 Task: Create Workspace Healthcare Consulting Workspace description Create and manage company-wide digital transformation initiatives. Workspace type Sales CRM
Action: Mouse moved to (447, 105)
Screenshot: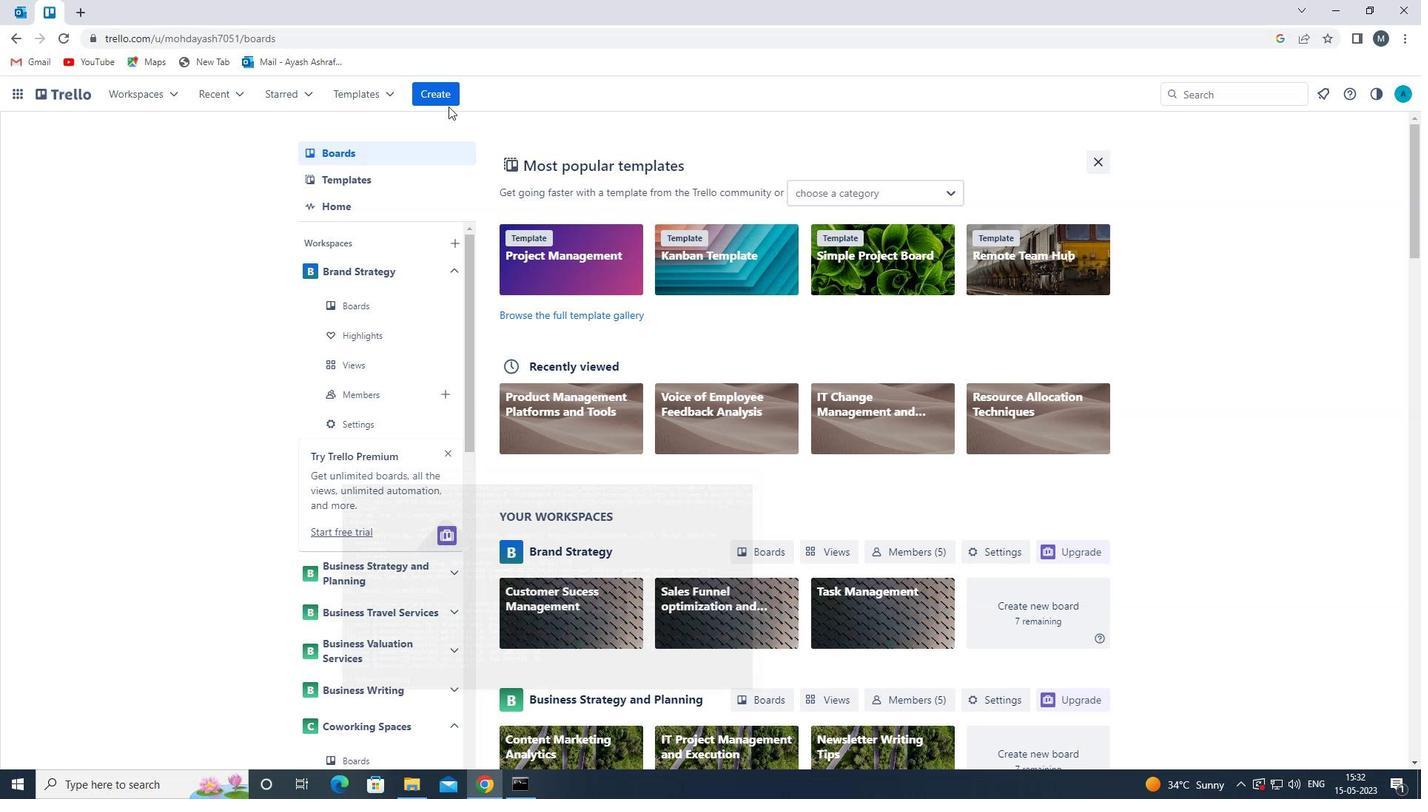 
Action: Mouse pressed left at (447, 105)
Screenshot: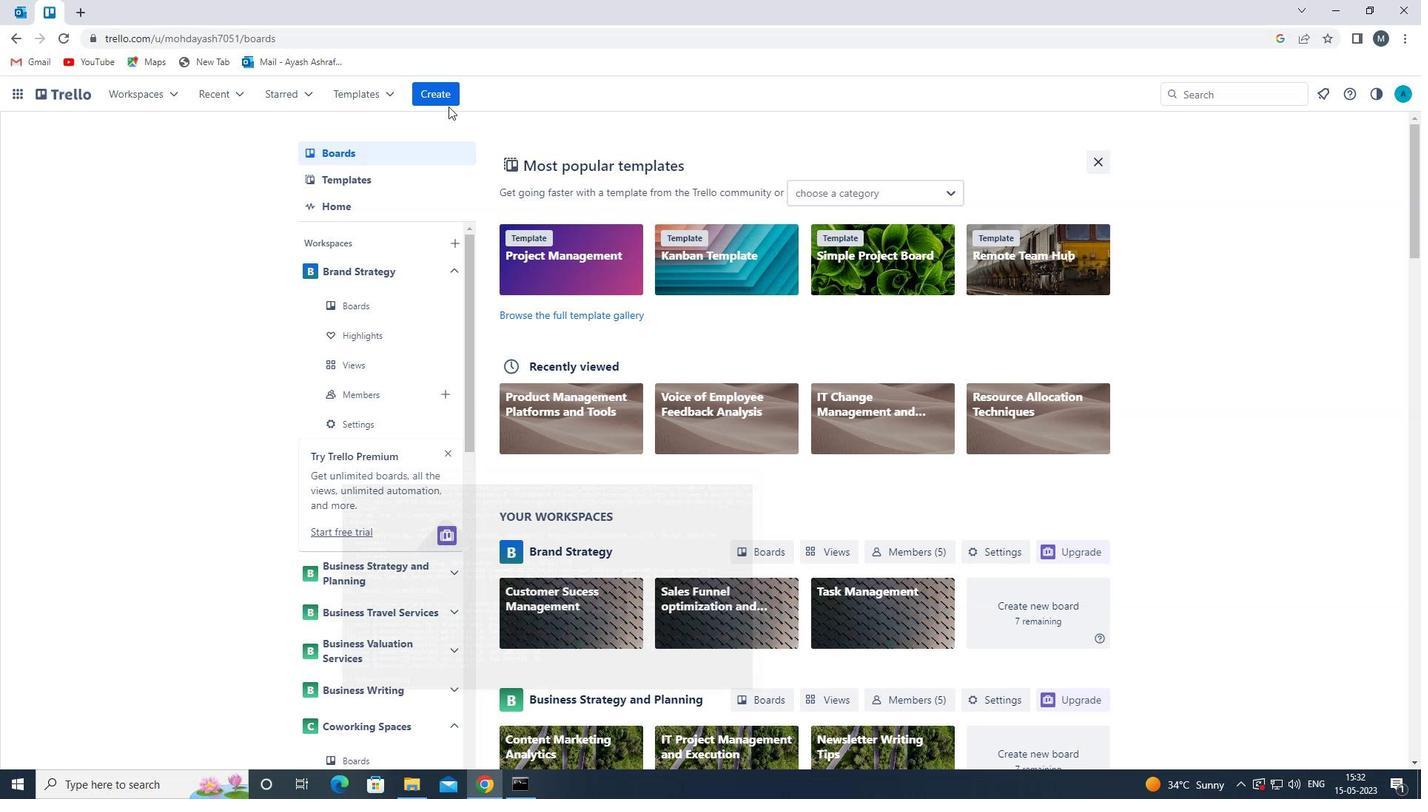 
Action: Mouse moved to (474, 245)
Screenshot: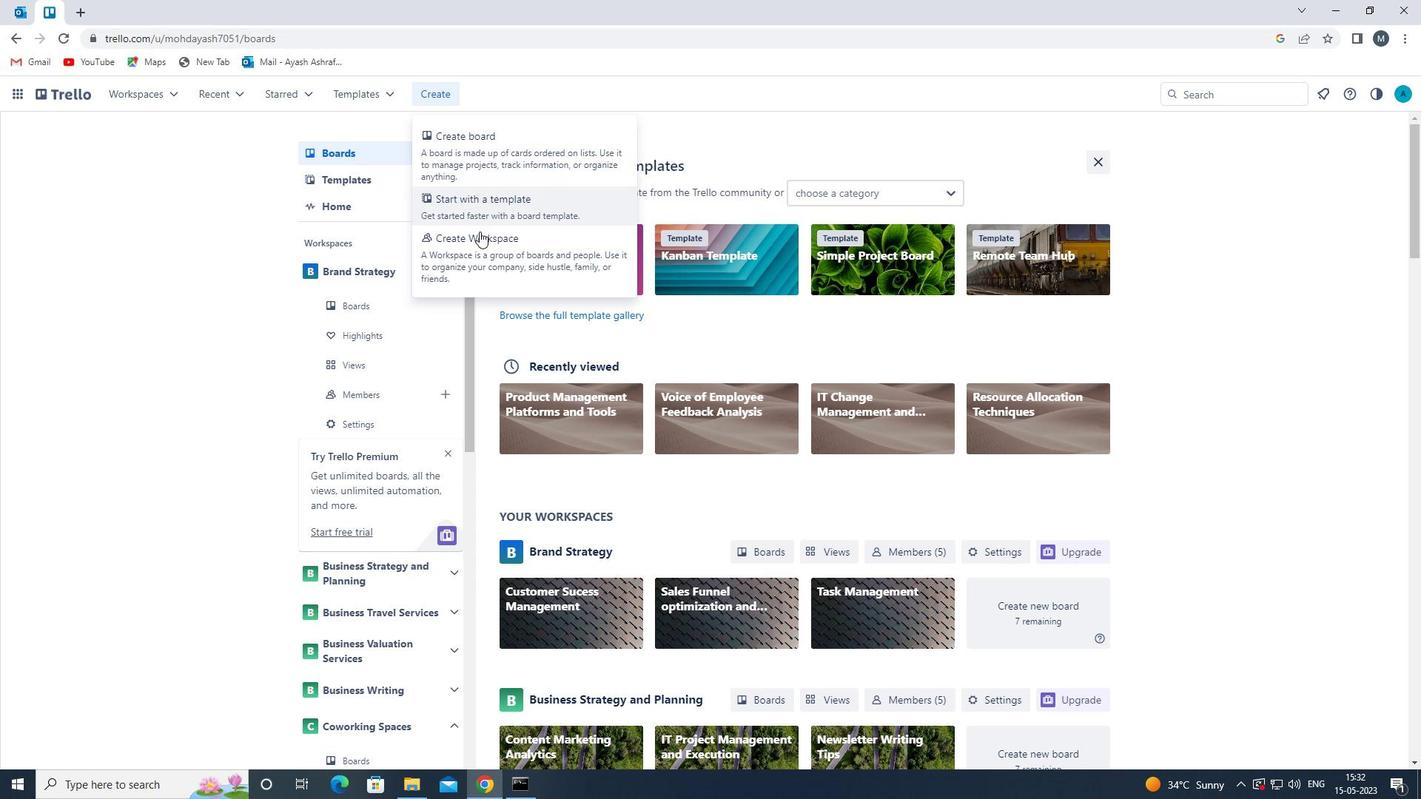 
Action: Mouse pressed left at (474, 245)
Screenshot: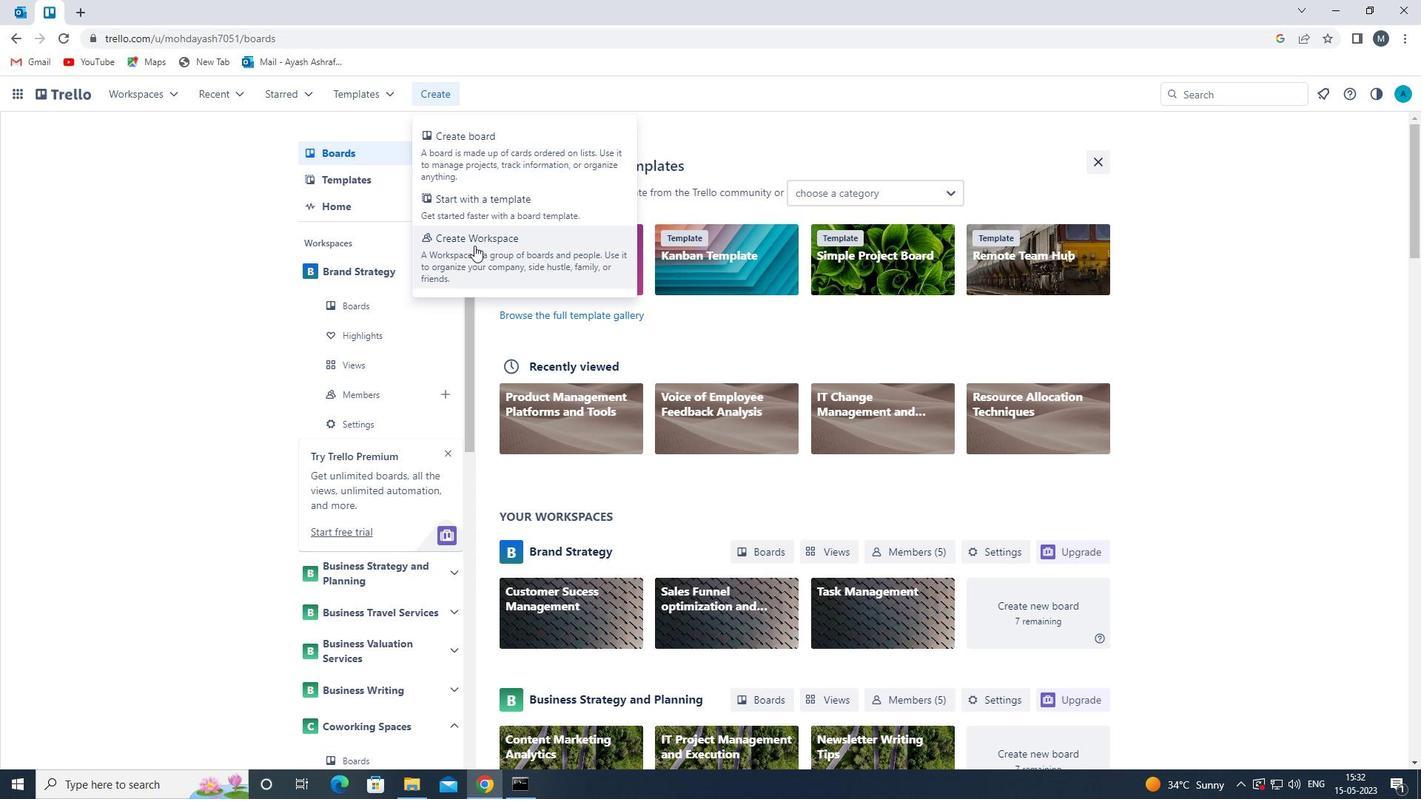 
Action: Mouse moved to (445, 291)
Screenshot: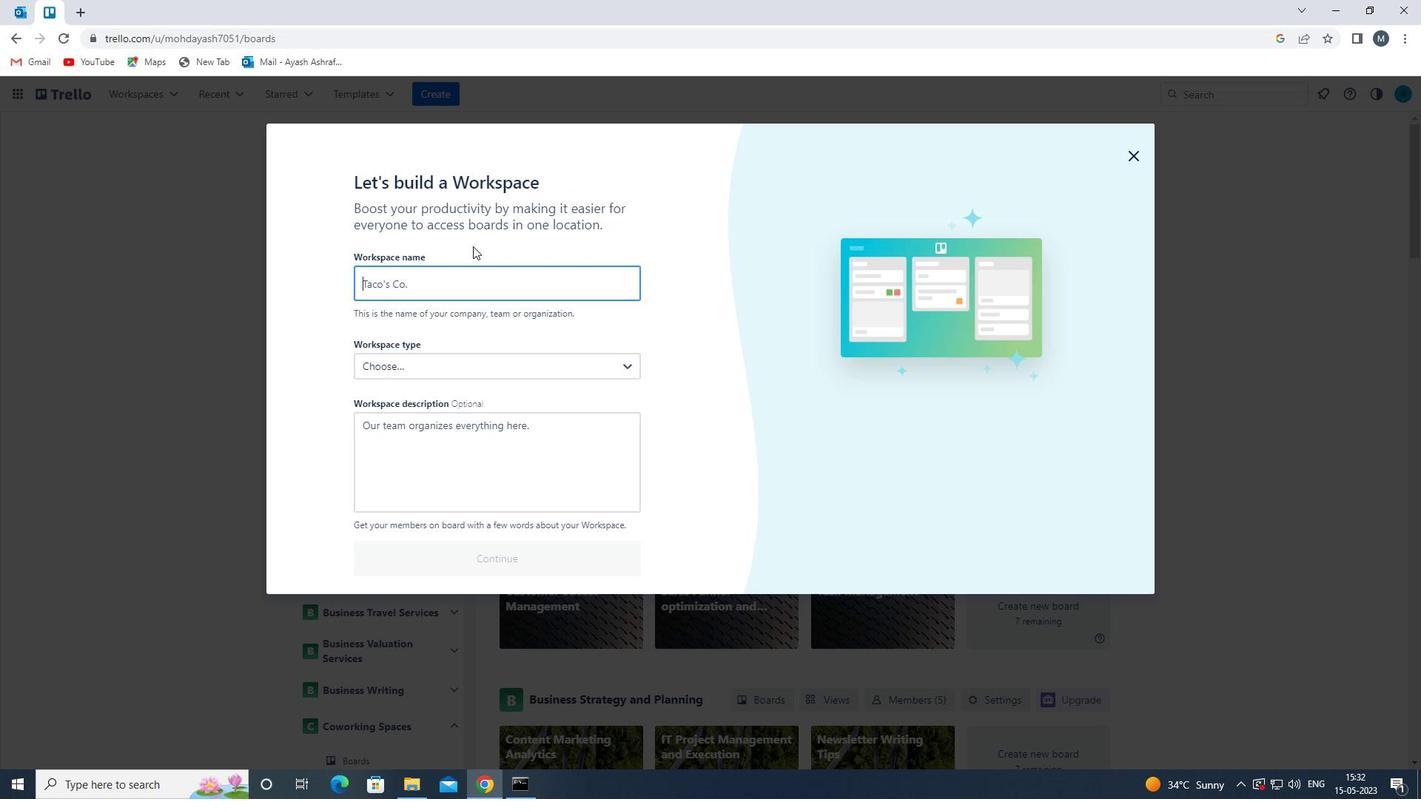 
Action: Mouse pressed left at (445, 291)
Screenshot: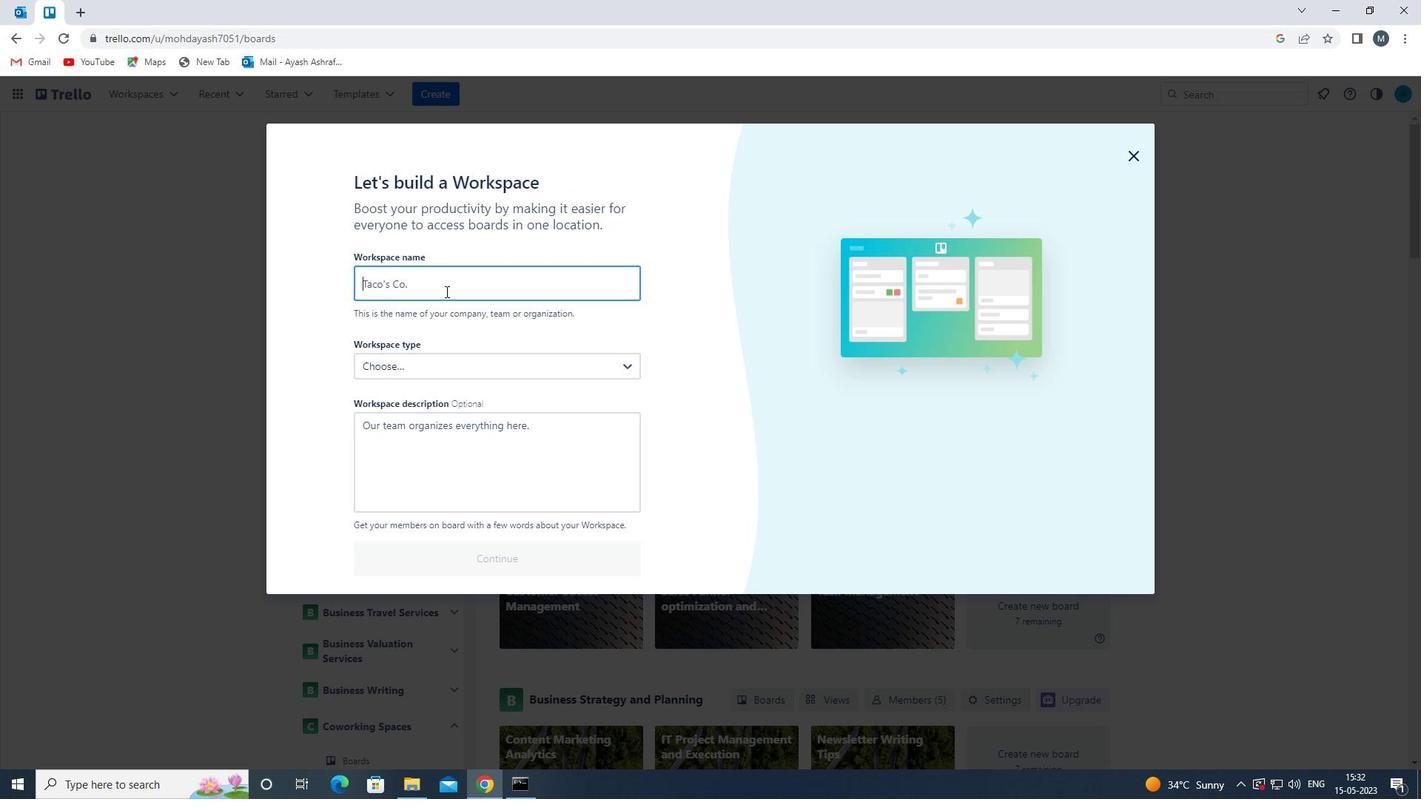 
Action: Mouse moved to (442, 292)
Screenshot: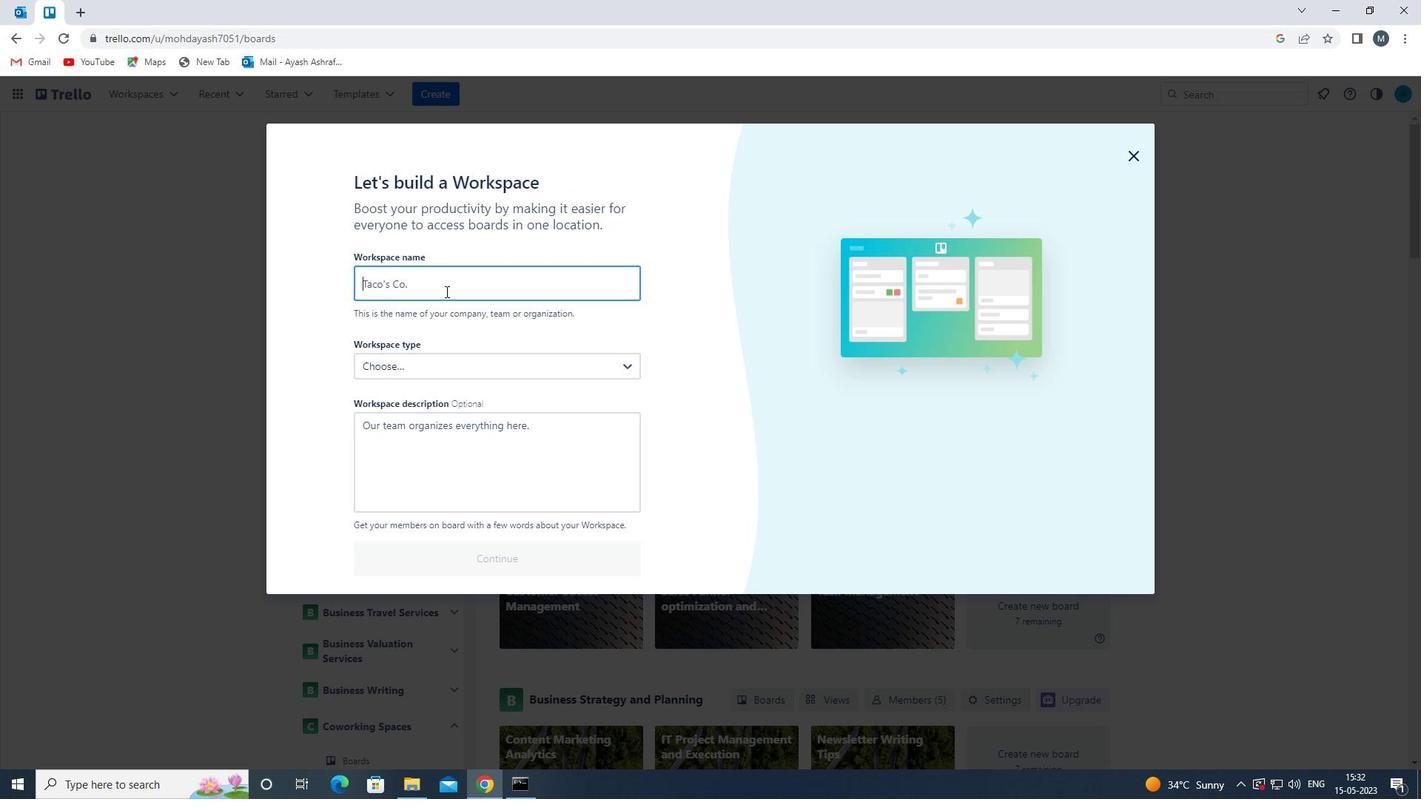 
Action: Key pressed <Key.shift>HEALTH<Key.space><Key.backspace>CARE<Key.space><Key.shift>
Screenshot: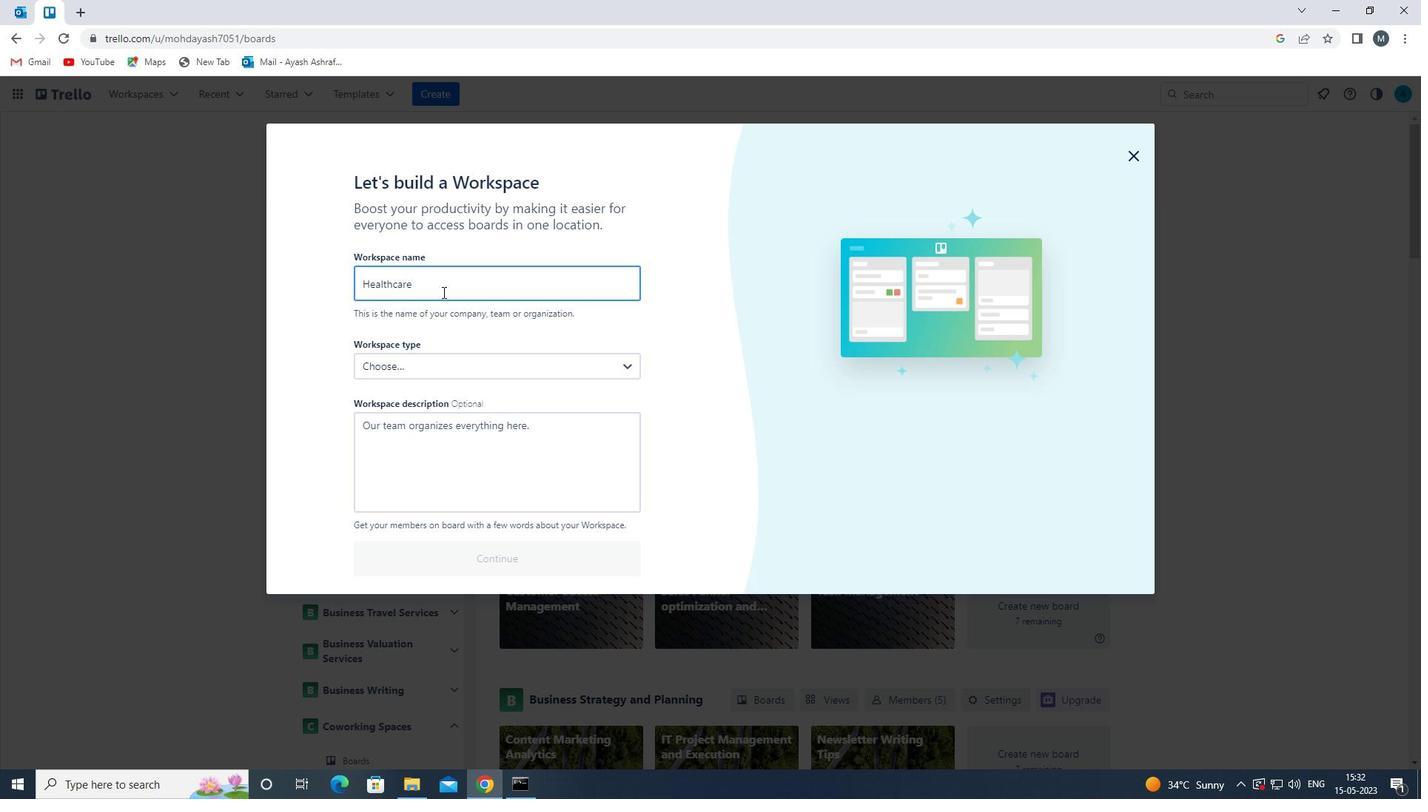 
Action: Mouse moved to (442, 292)
Screenshot: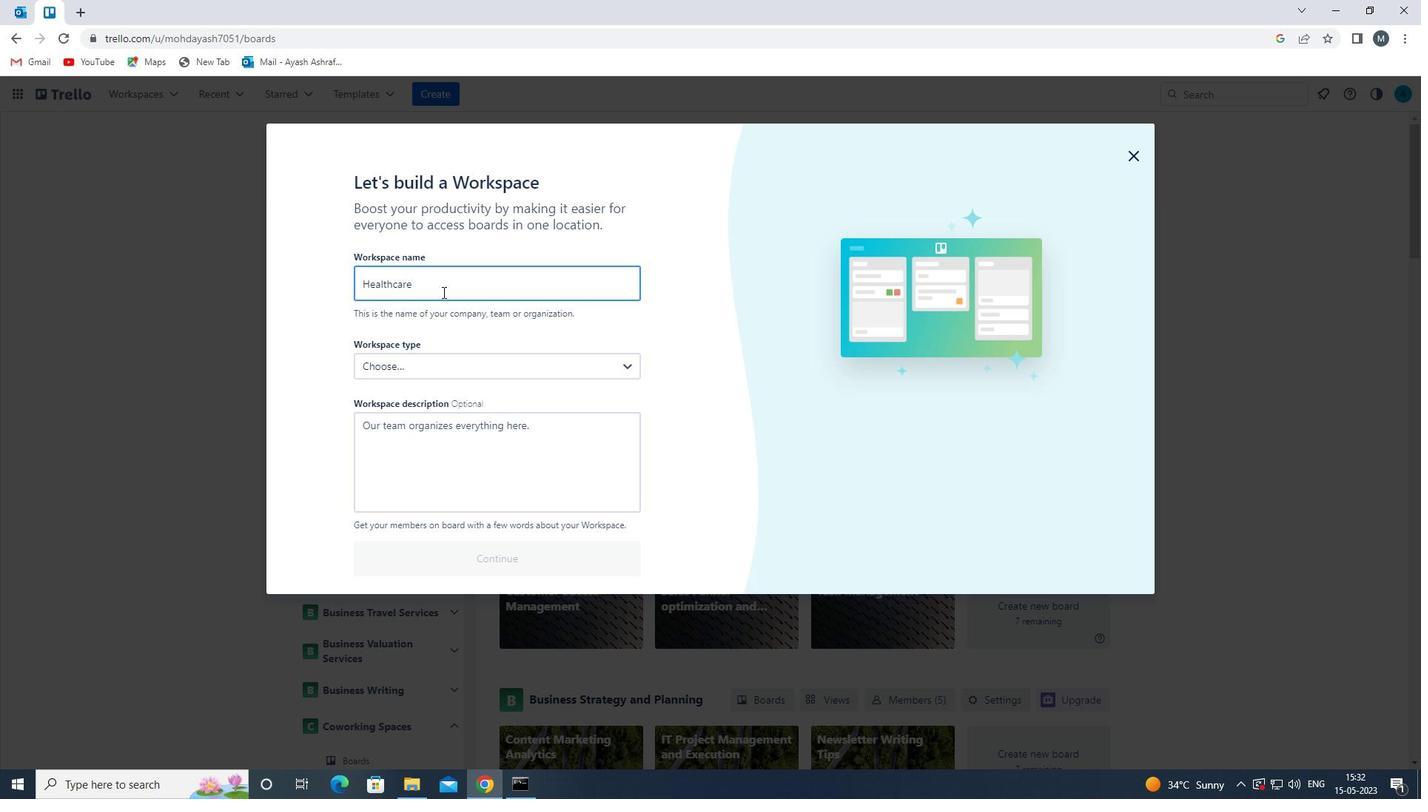 
Action: Key pressed <Key.shift>CONSULTING<Key.space>
Screenshot: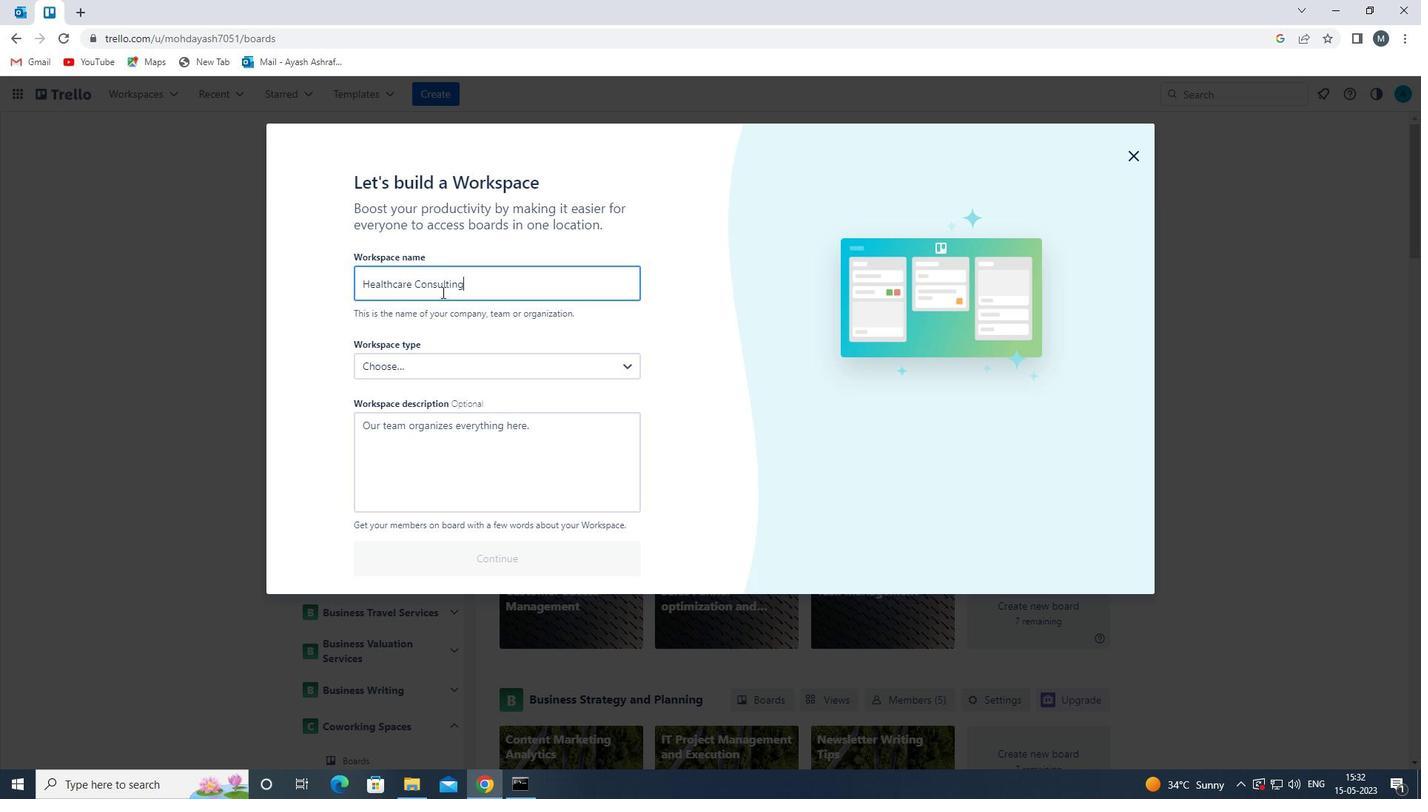 
Action: Mouse moved to (436, 371)
Screenshot: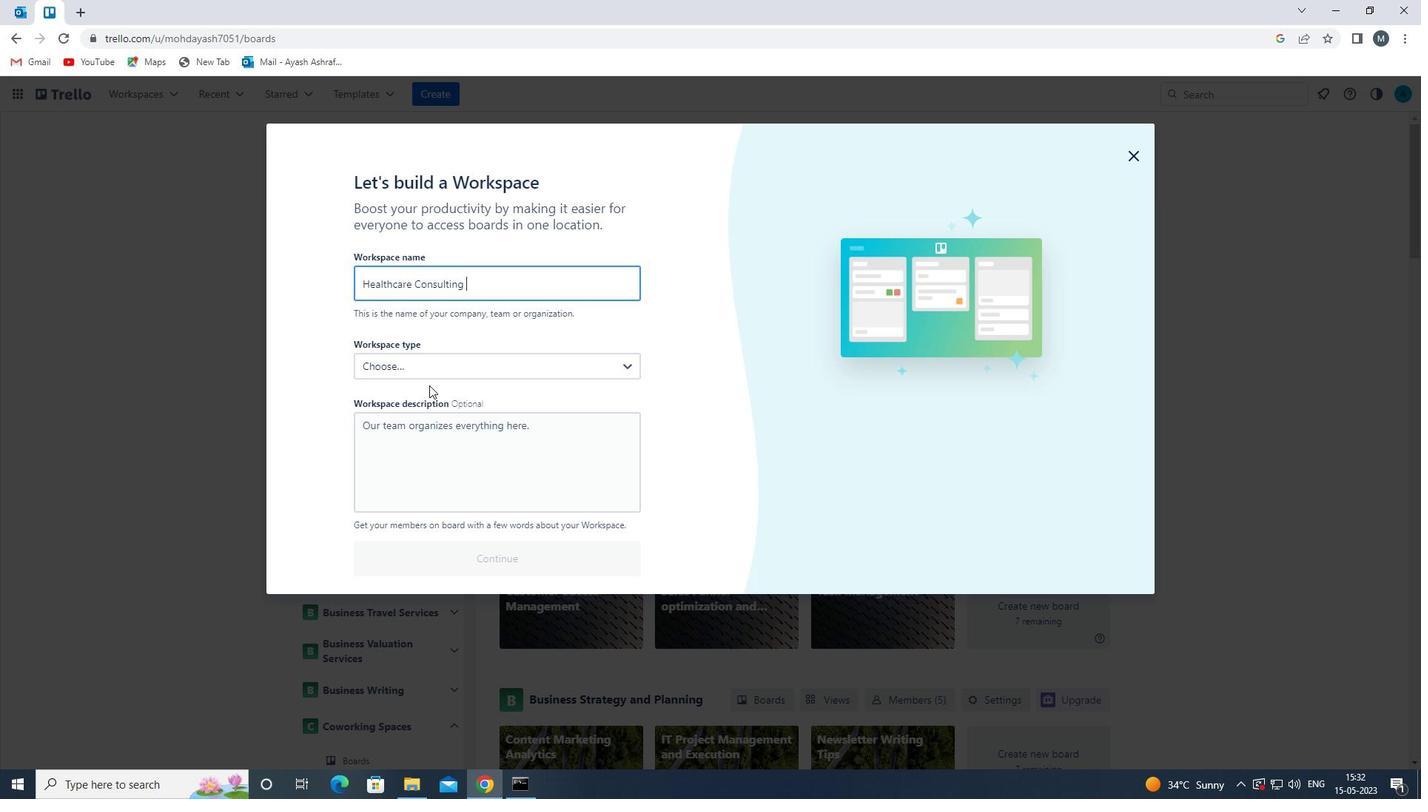 
Action: Mouse pressed left at (436, 371)
Screenshot: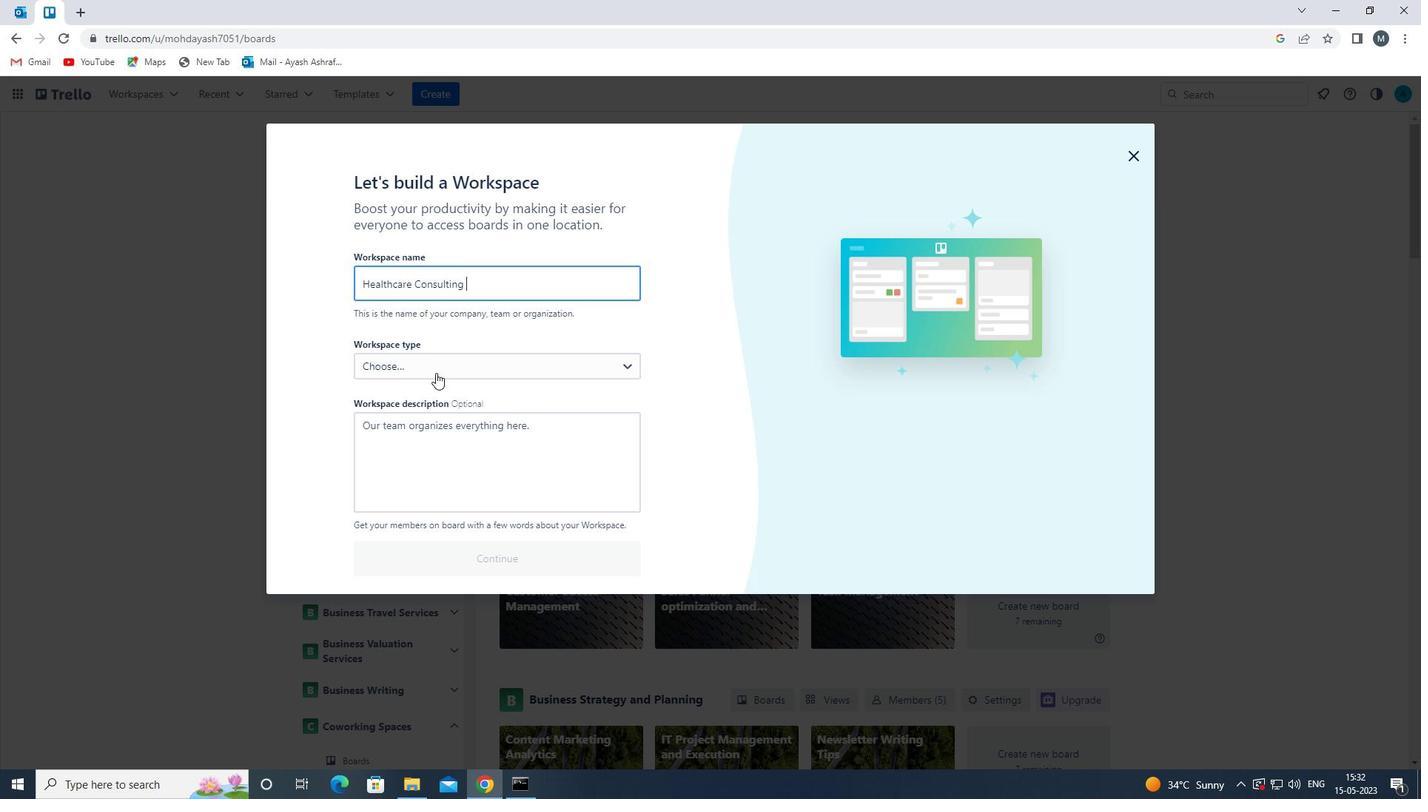 
Action: Mouse moved to (436, 405)
Screenshot: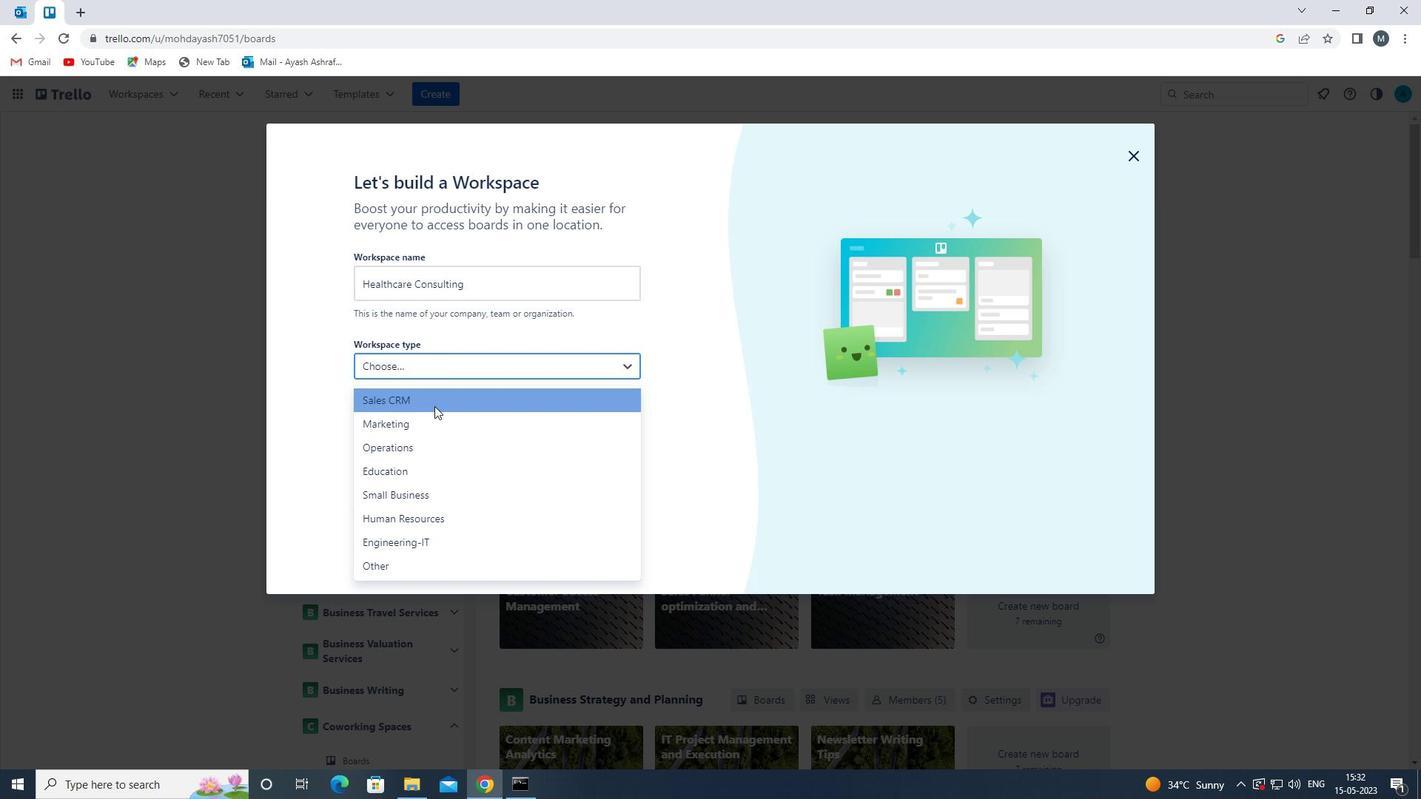 
Action: Mouse pressed left at (436, 405)
Screenshot: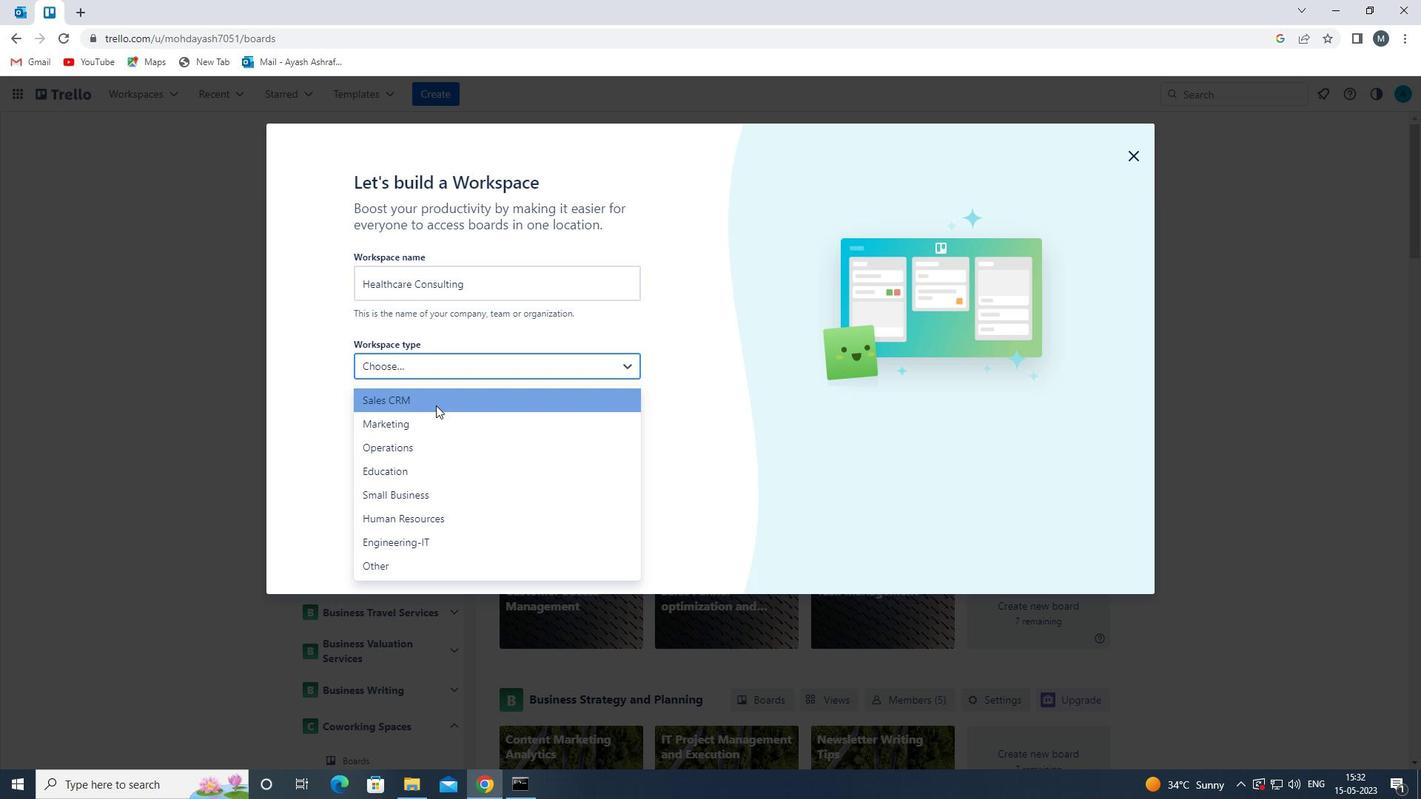 
Action: Mouse moved to (416, 447)
Screenshot: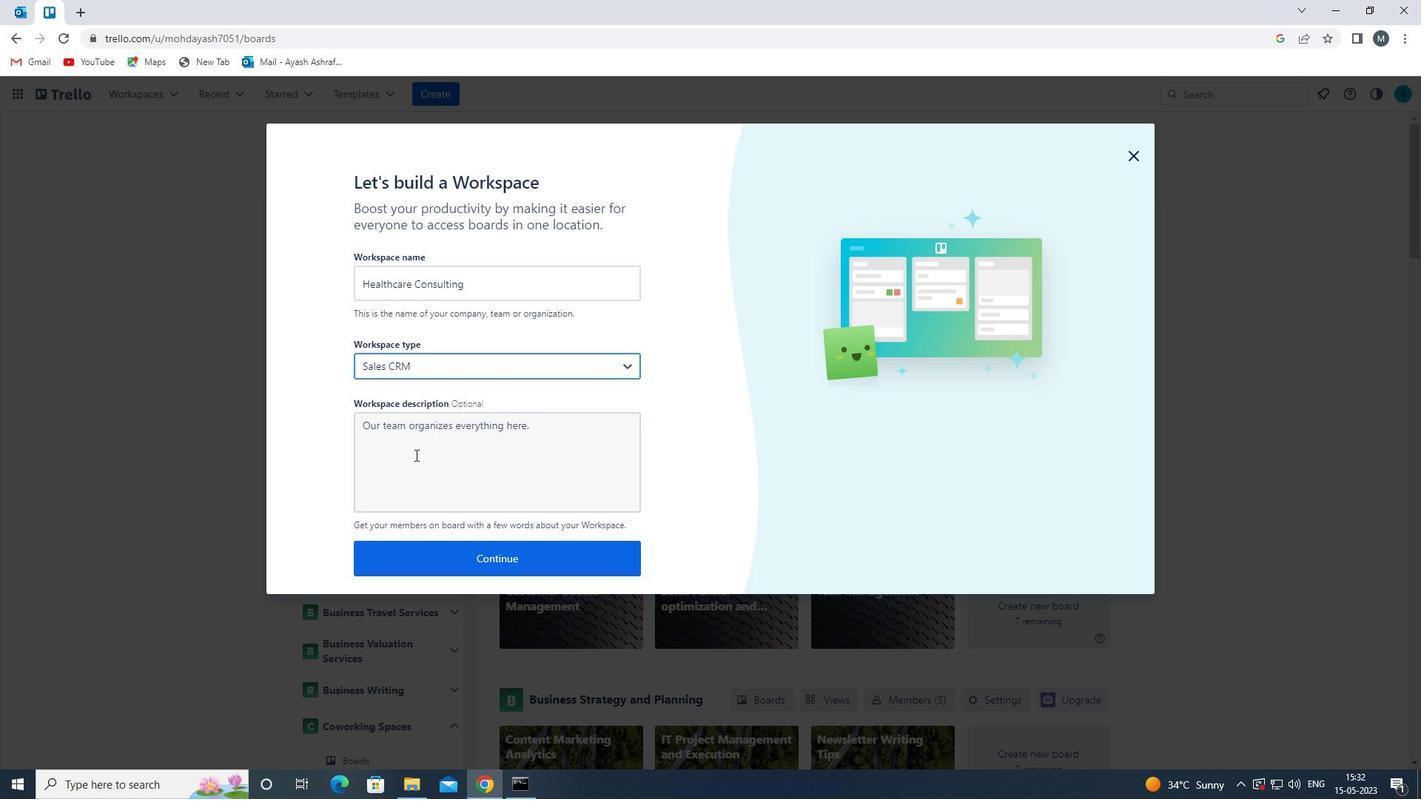 
Action: Mouse pressed left at (416, 447)
Screenshot: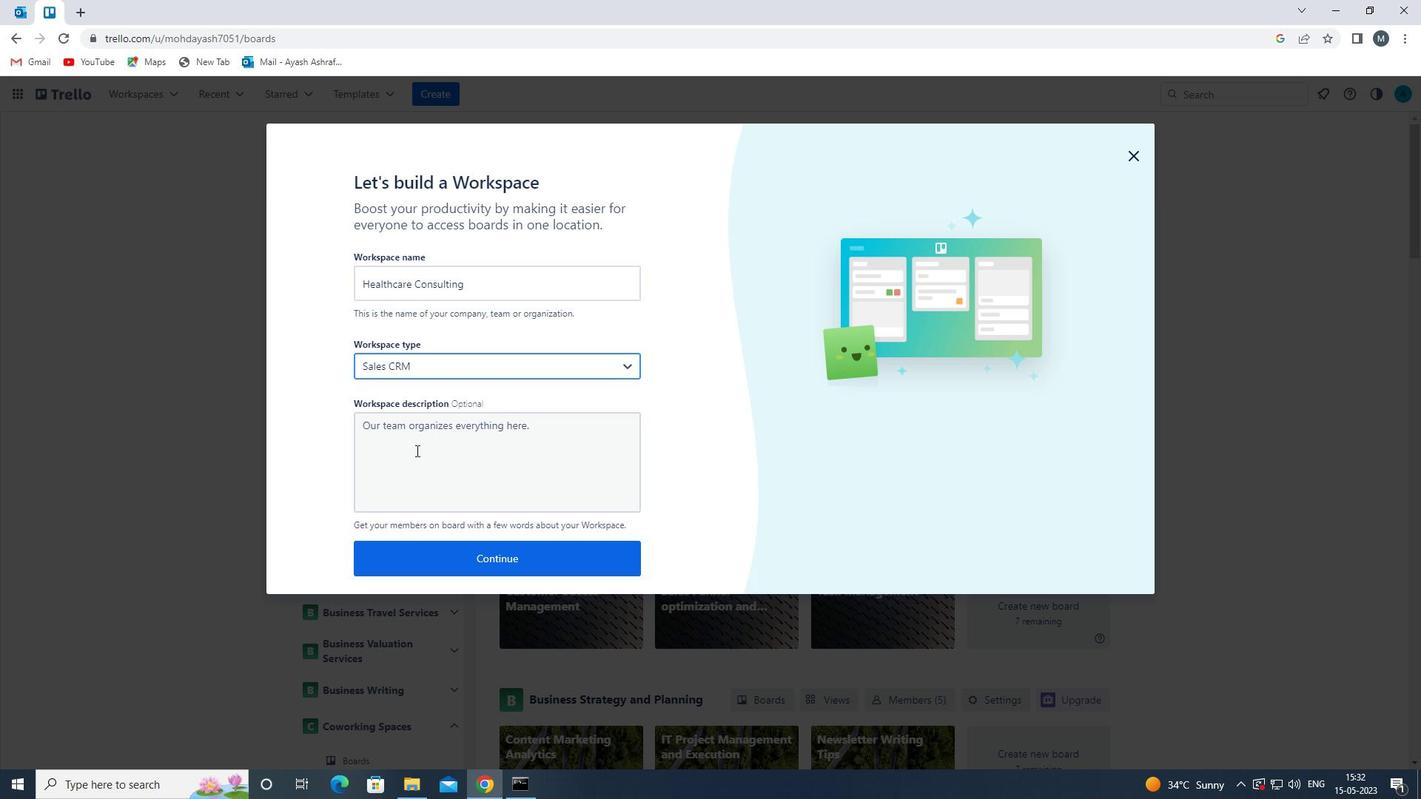 
Action: Mouse moved to (505, 425)
Screenshot: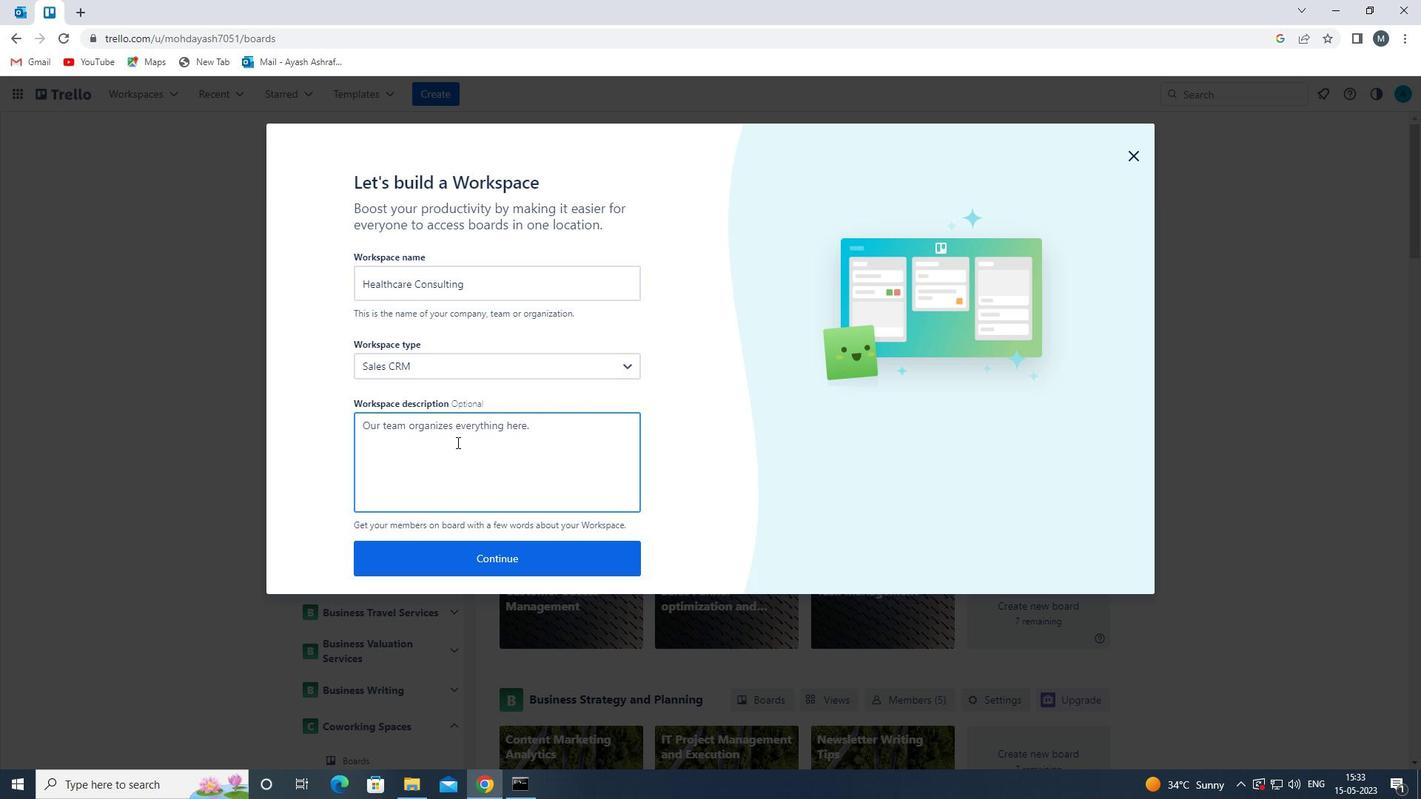 
Action: Key pressed <Key.shift>CREATE<Key.space>AND<Key.space>MANAGE<Key.space>COMPANY-WIDE<Key.space>DIGITAL<Key.space>TRANSFORMATION<Key.space>INITIATIVES<Key.space><Key.backspace>.<Key.space>
Screenshot: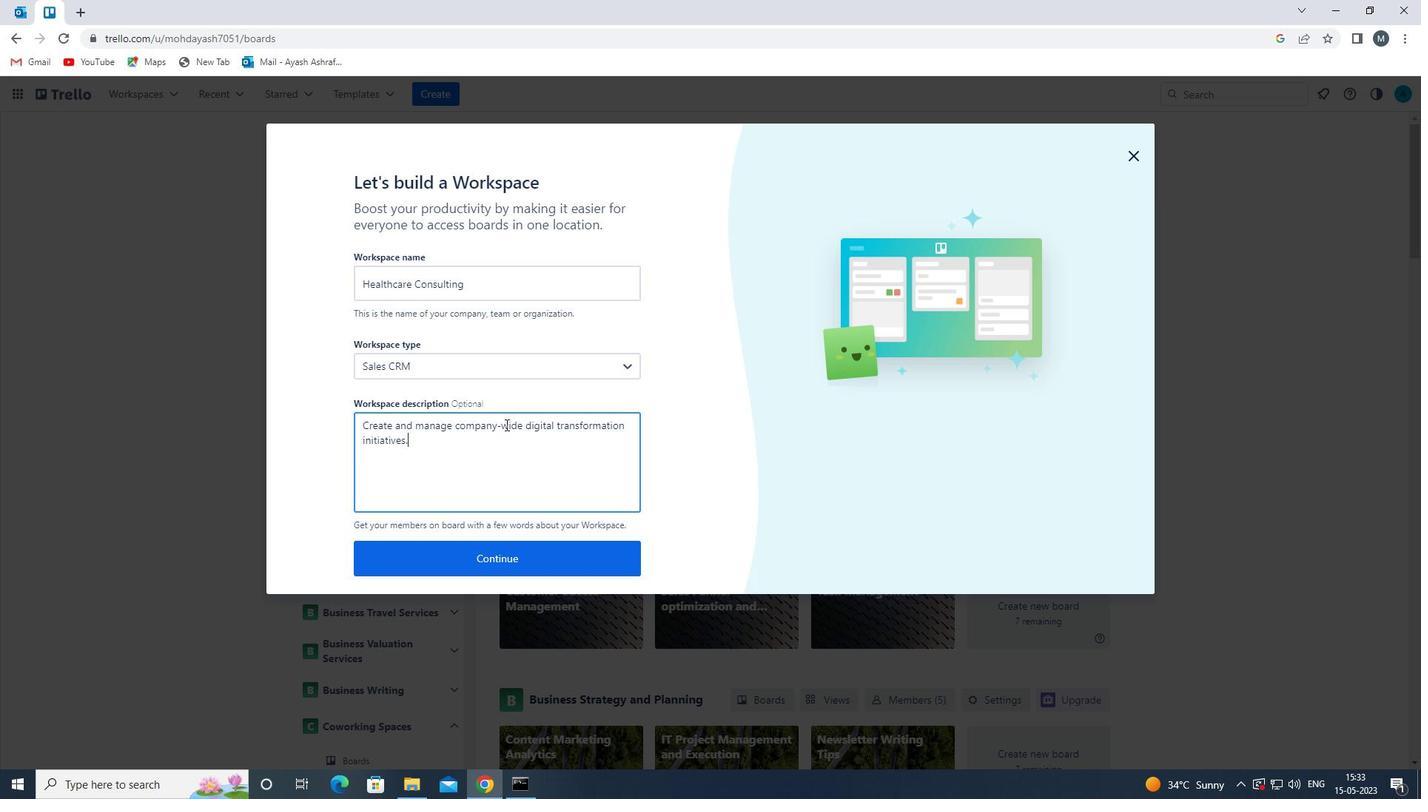 
Action: Mouse moved to (493, 562)
Screenshot: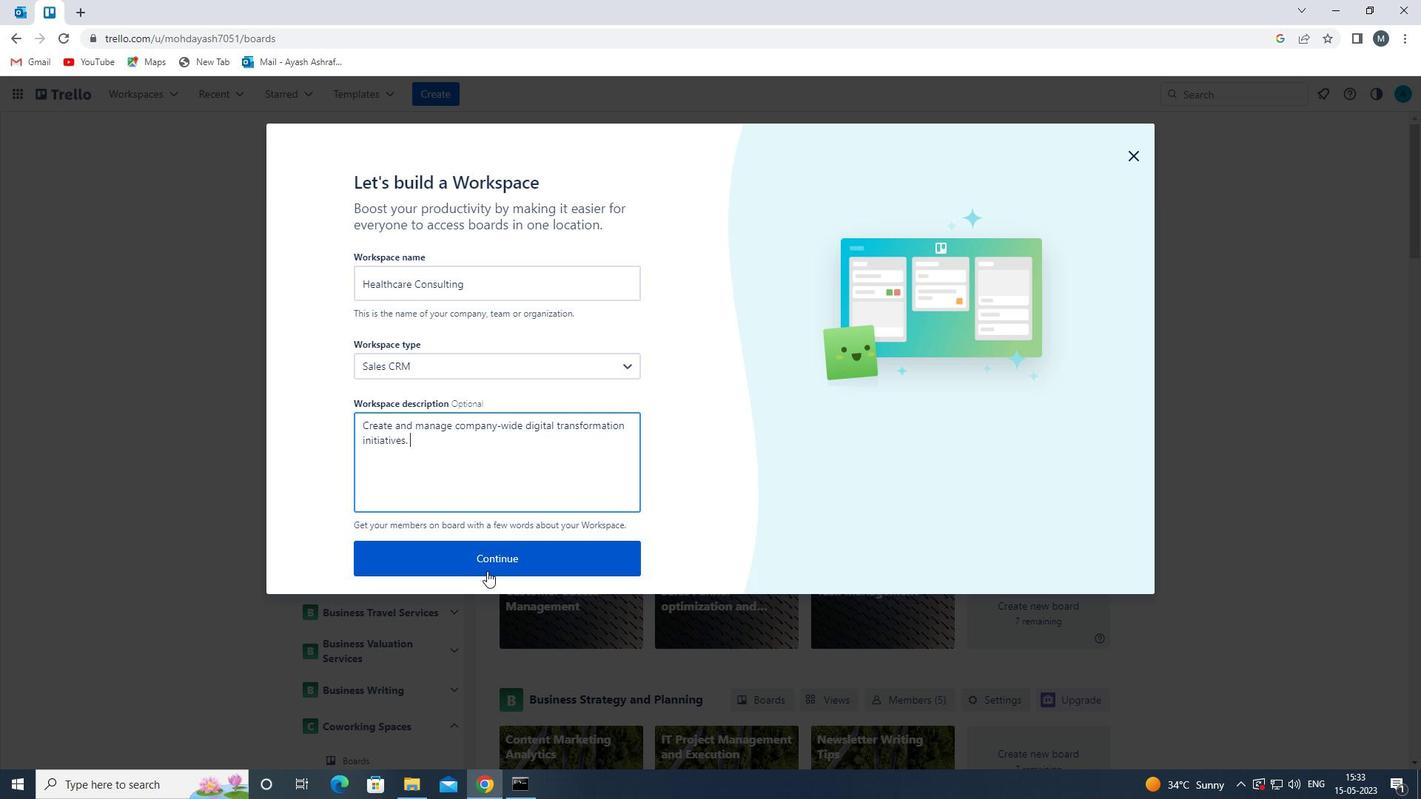 
Action: Mouse pressed left at (493, 562)
Screenshot: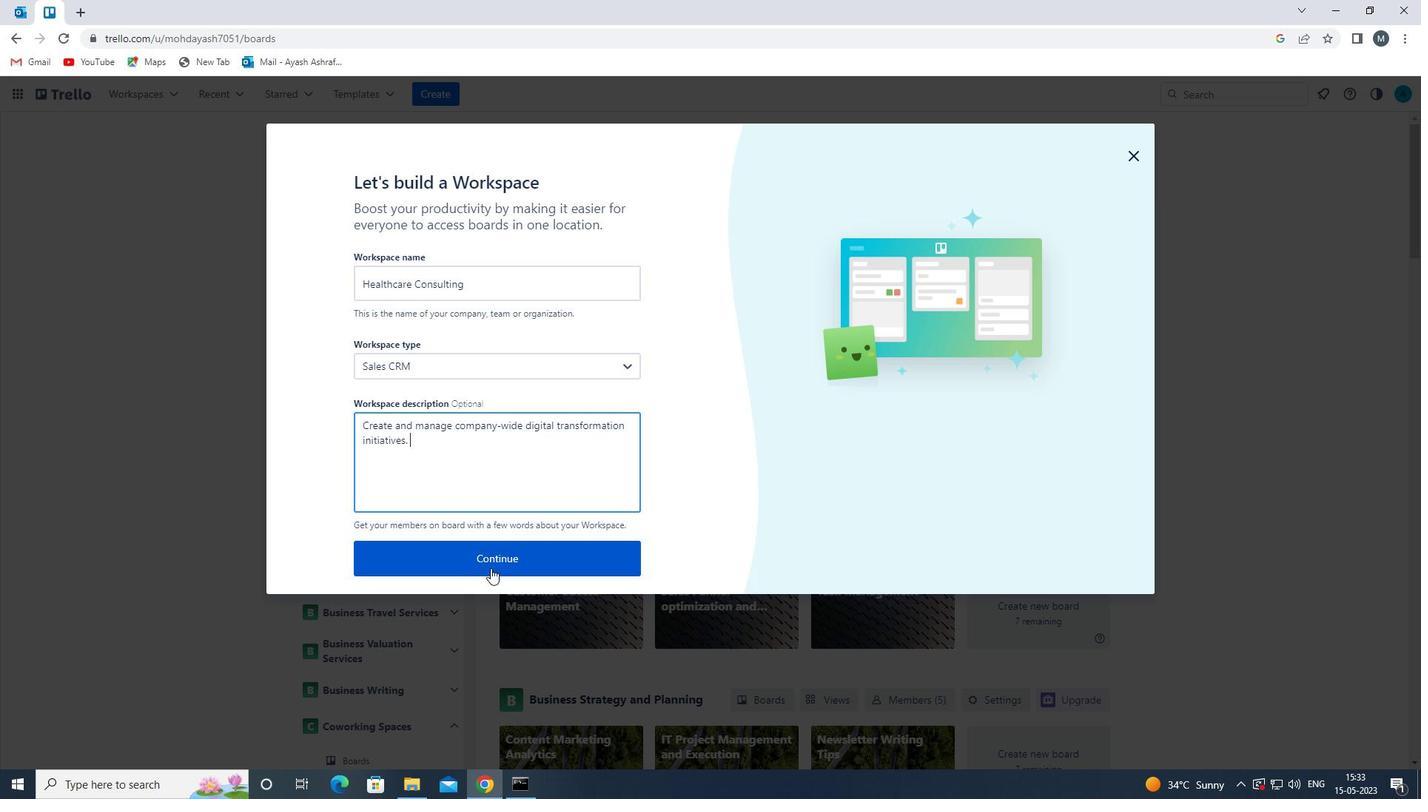 
Action: Mouse moved to (450, 589)
Screenshot: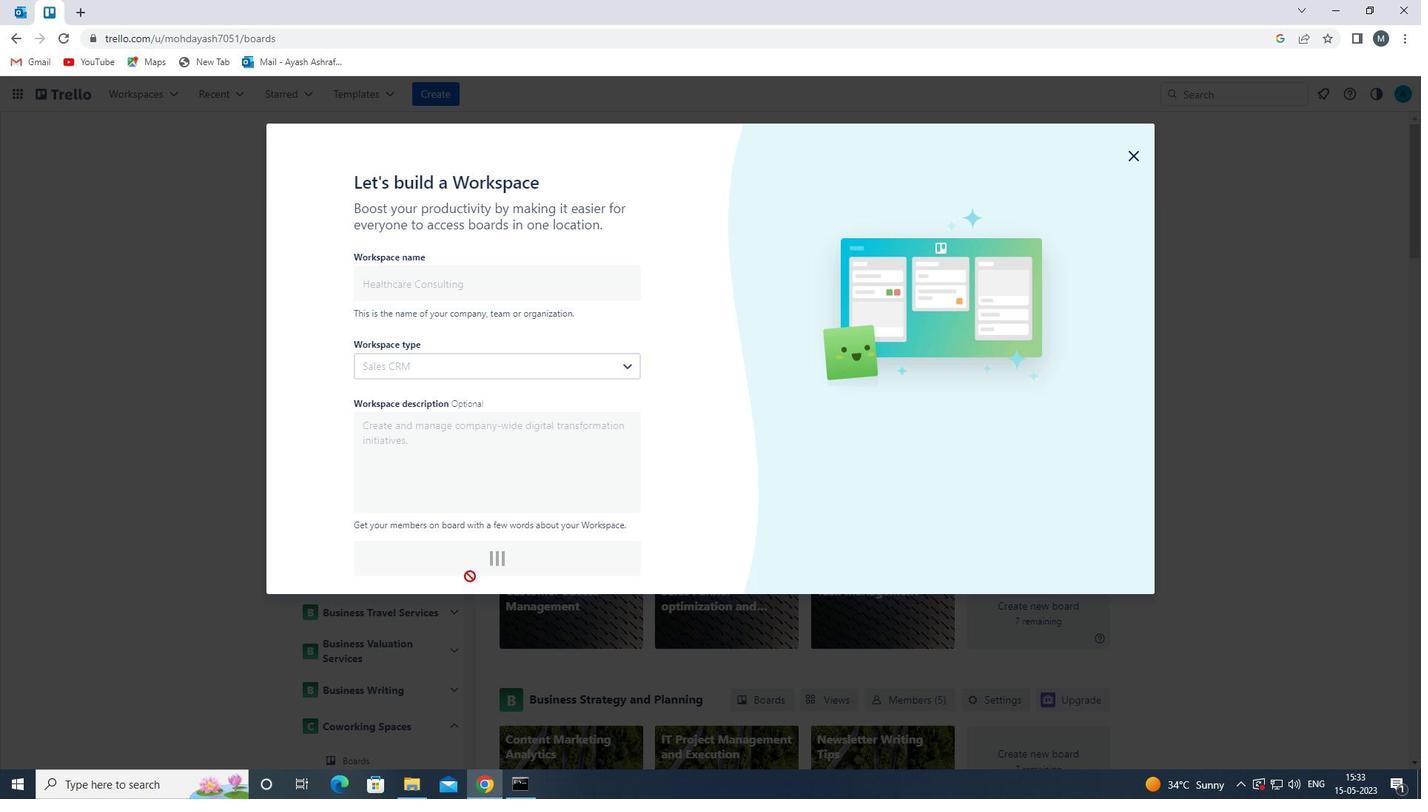 
Action: Mouse scrolled (450, 590) with delta (0, 0)
Screenshot: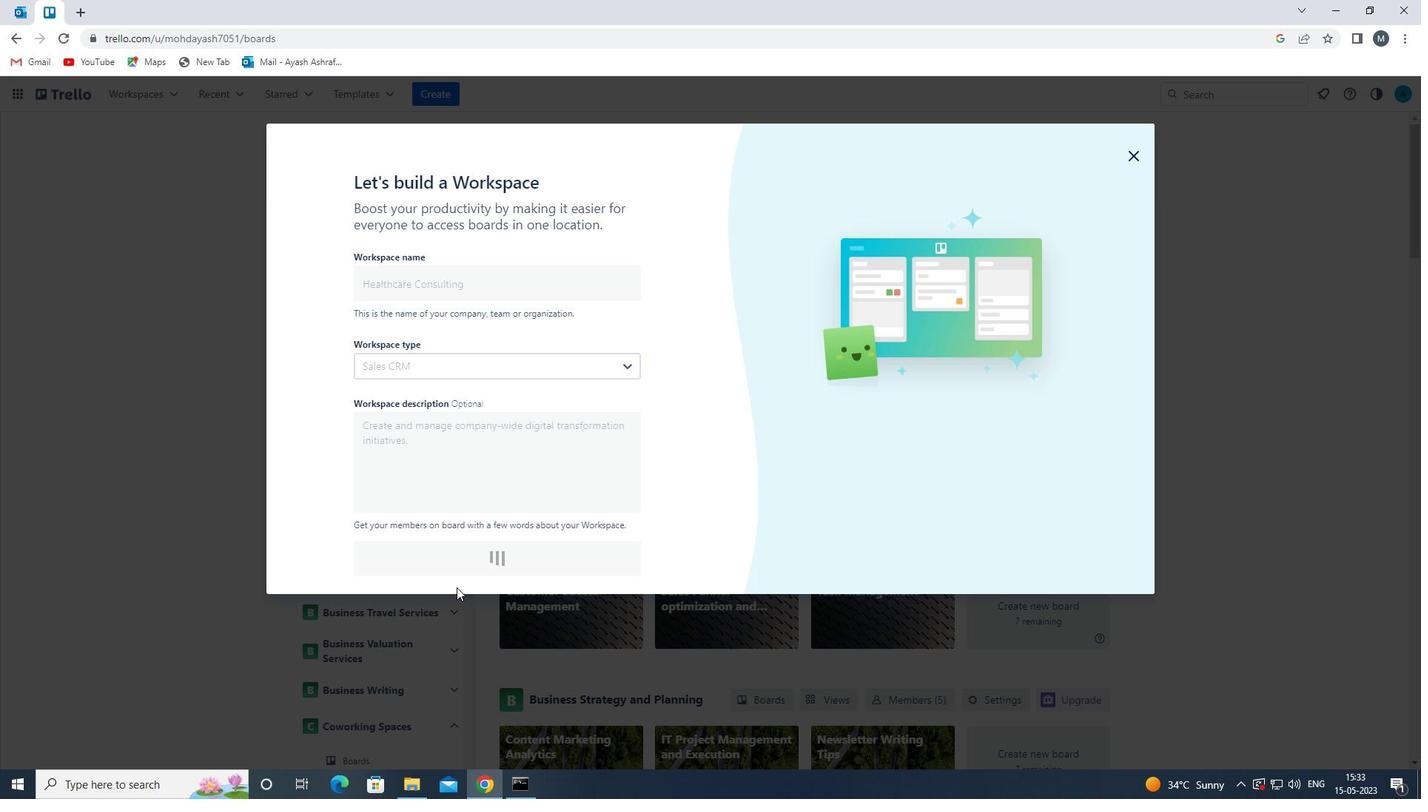 
Action: Mouse scrolled (450, 590) with delta (0, 0)
Screenshot: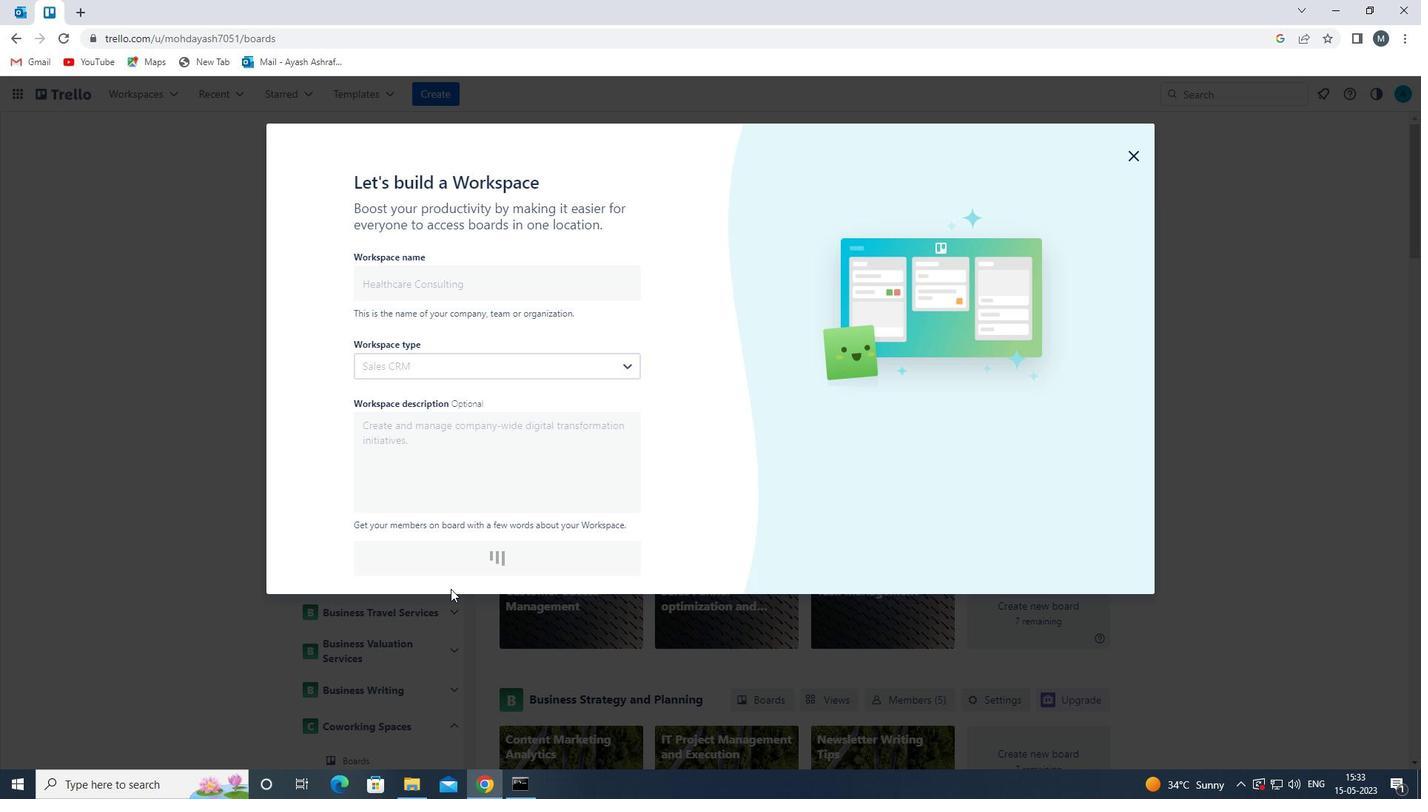 
Action: Mouse scrolled (450, 590) with delta (0, 0)
Screenshot: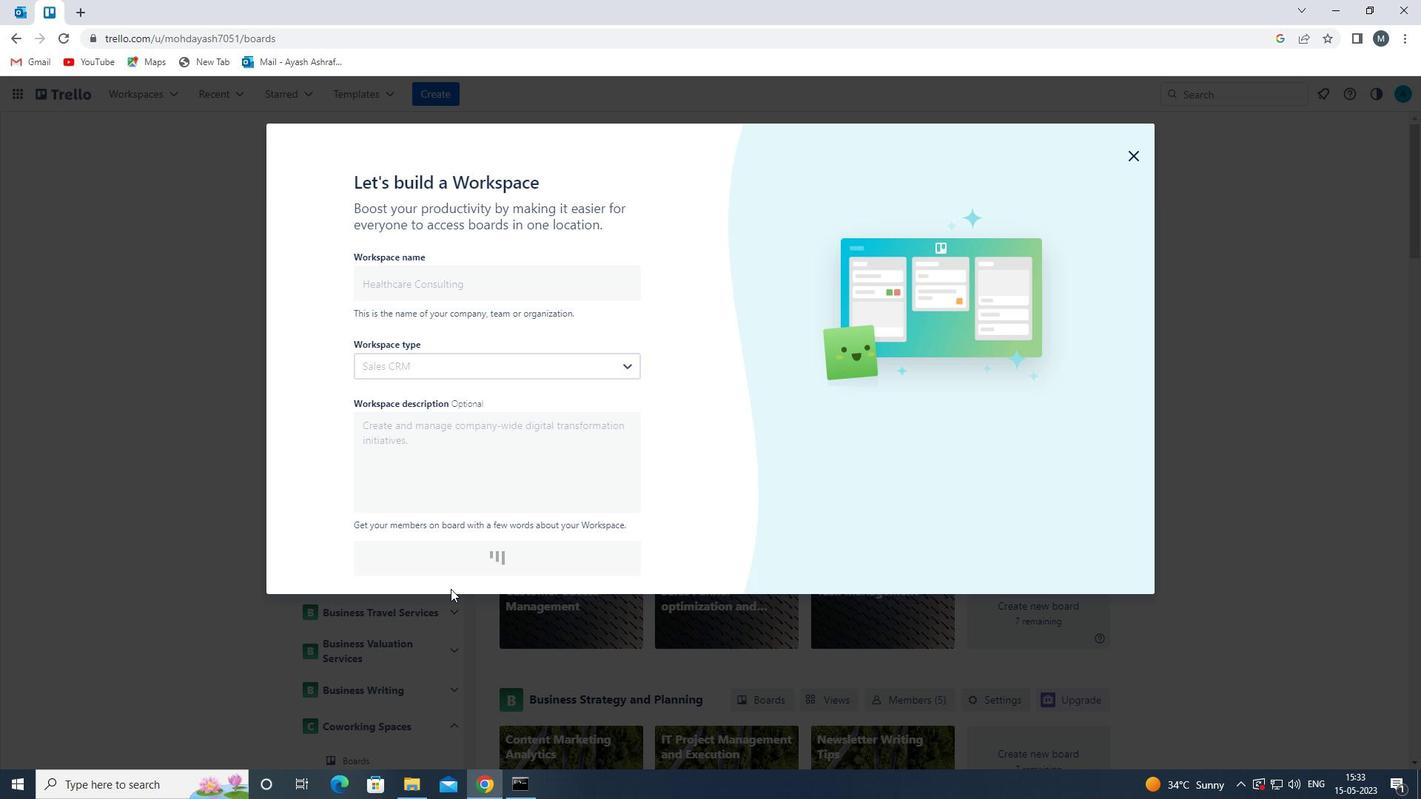 
Action: Mouse scrolled (450, 590) with delta (0, 0)
Screenshot: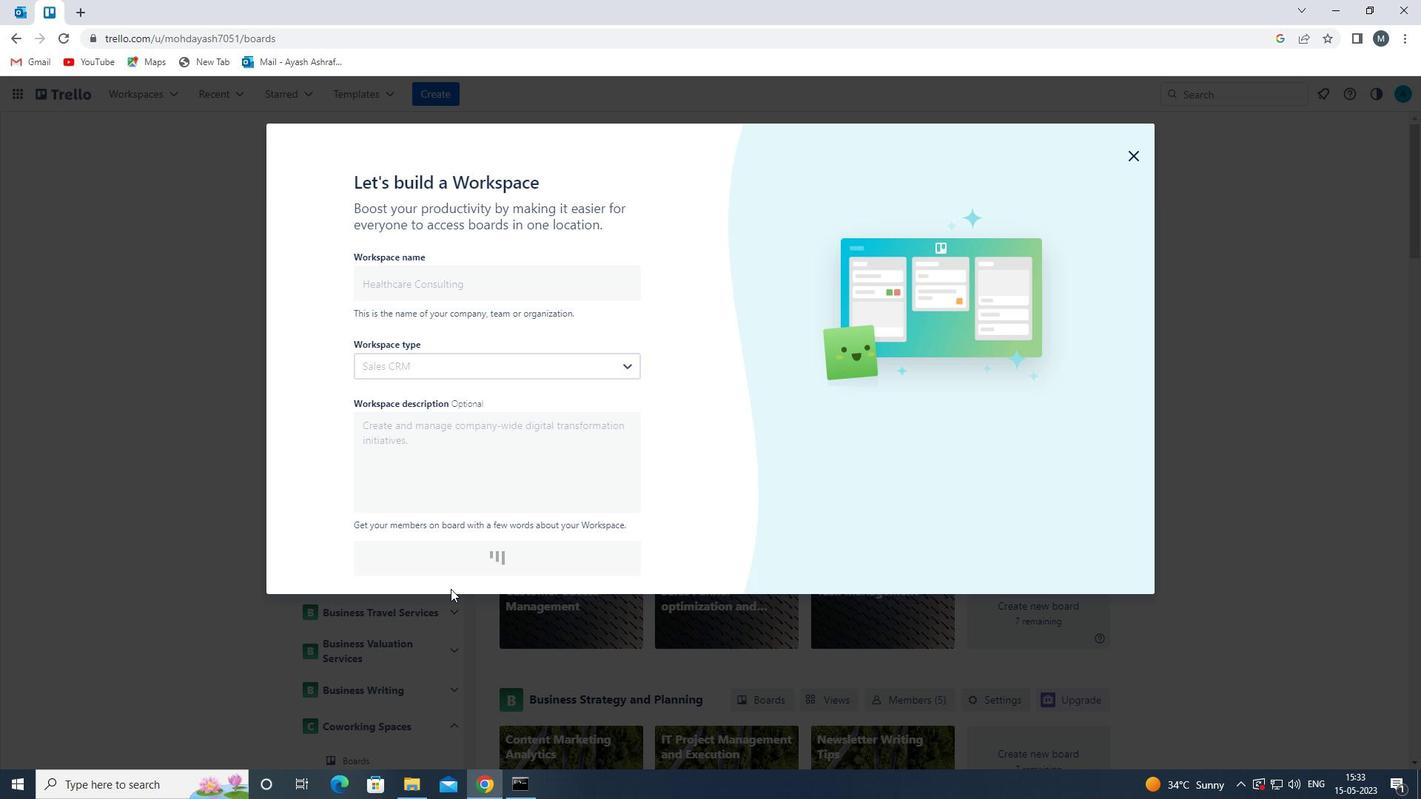 
Action: Mouse scrolled (450, 590) with delta (0, 0)
Screenshot: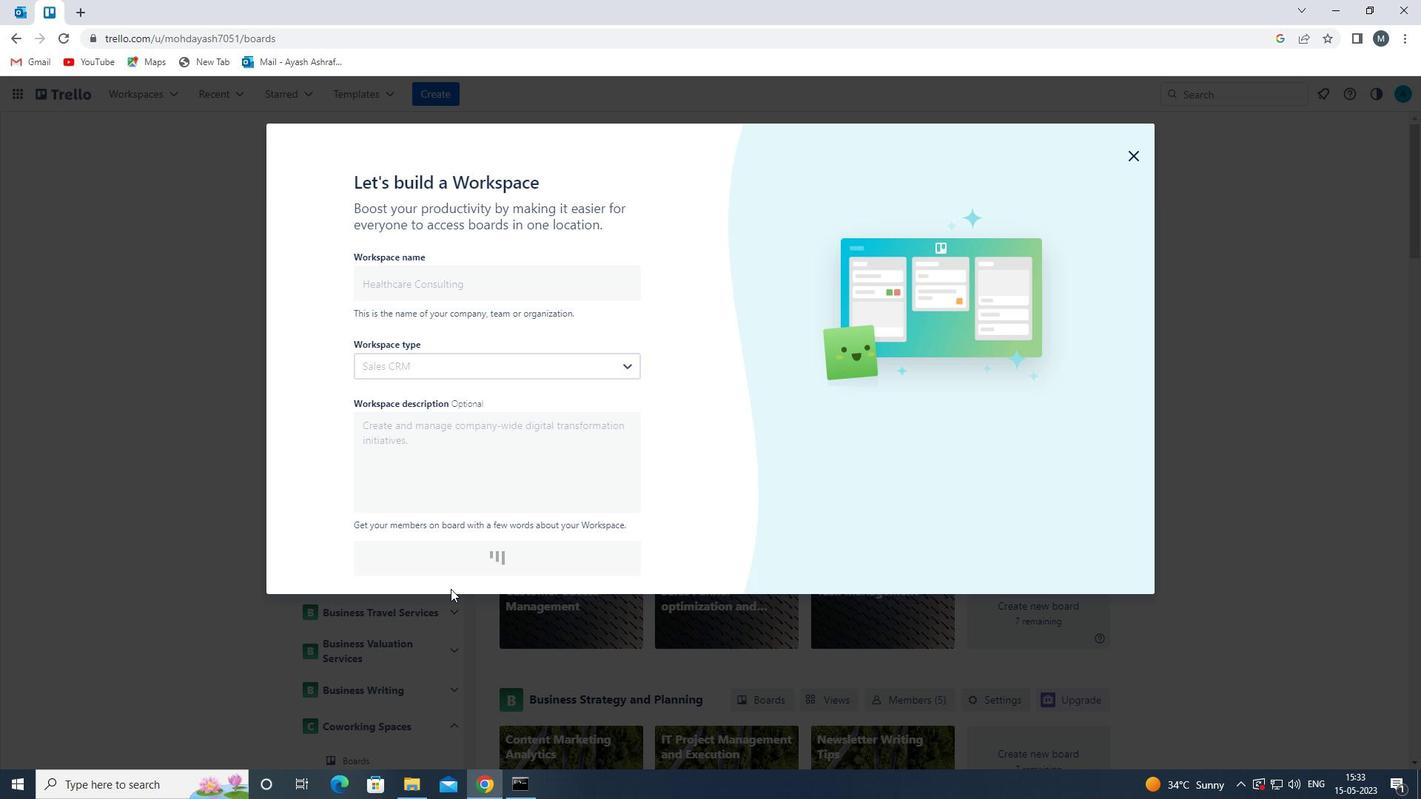 
Action: Mouse scrolled (450, 590) with delta (0, 0)
Screenshot: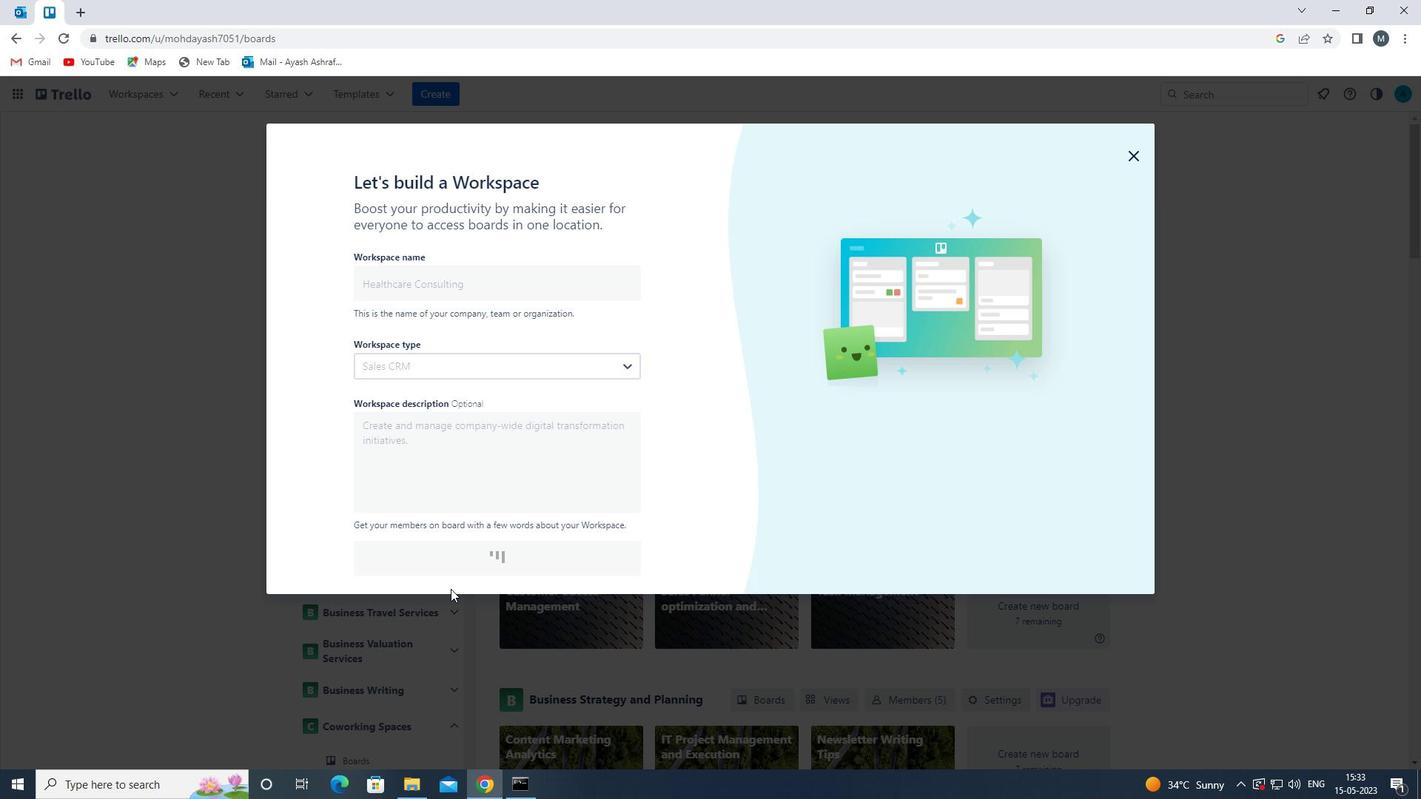 
